 Task: Move the task Issue with data being truncated when saving to database to the section Done in the project ZenithTech and filter the tasks in the project by Due this week.
Action: Mouse moved to (378, 246)
Screenshot: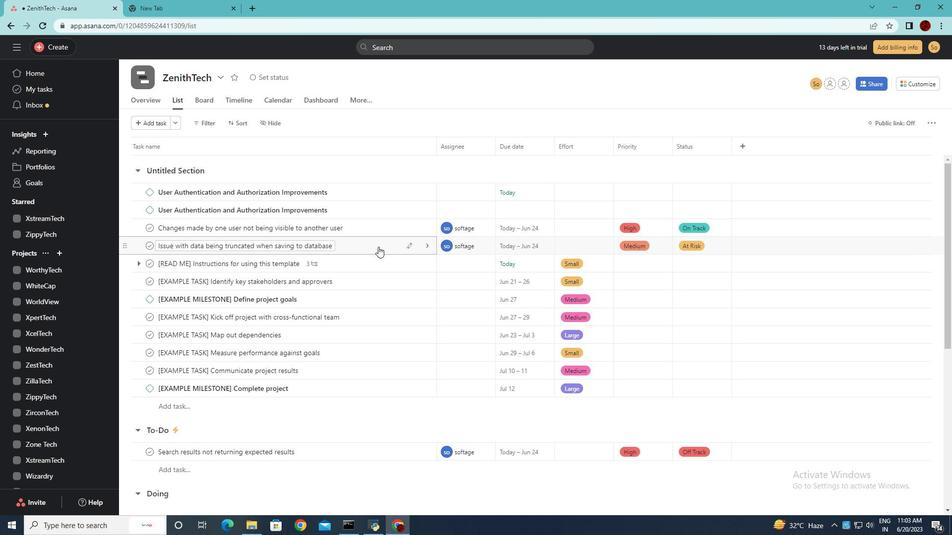 
Action: Mouse pressed left at (378, 246)
Screenshot: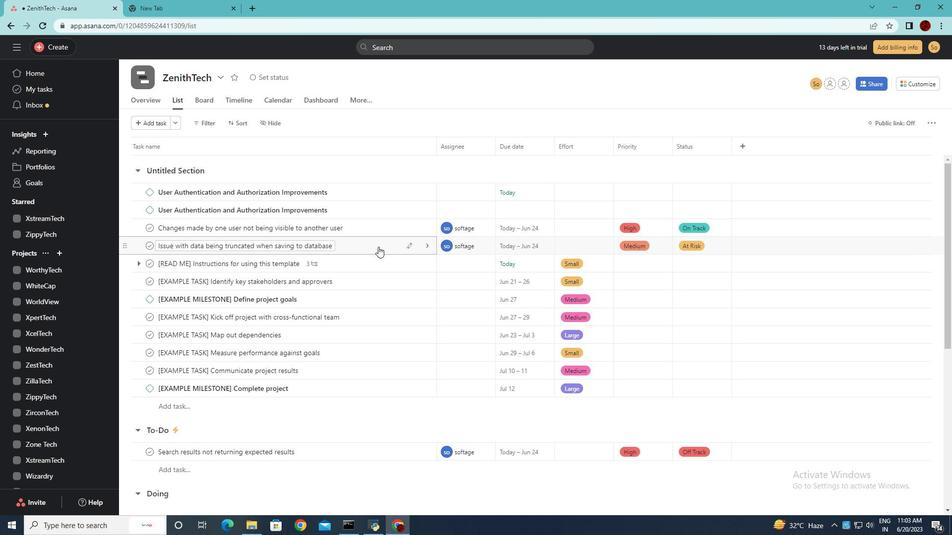 
Action: Mouse moved to (781, 215)
Screenshot: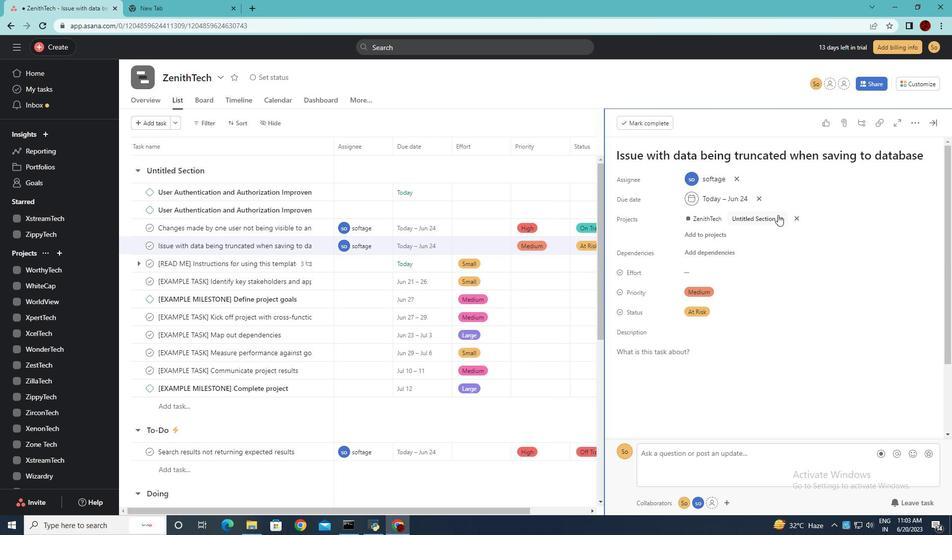 
Action: Mouse pressed left at (781, 215)
Screenshot: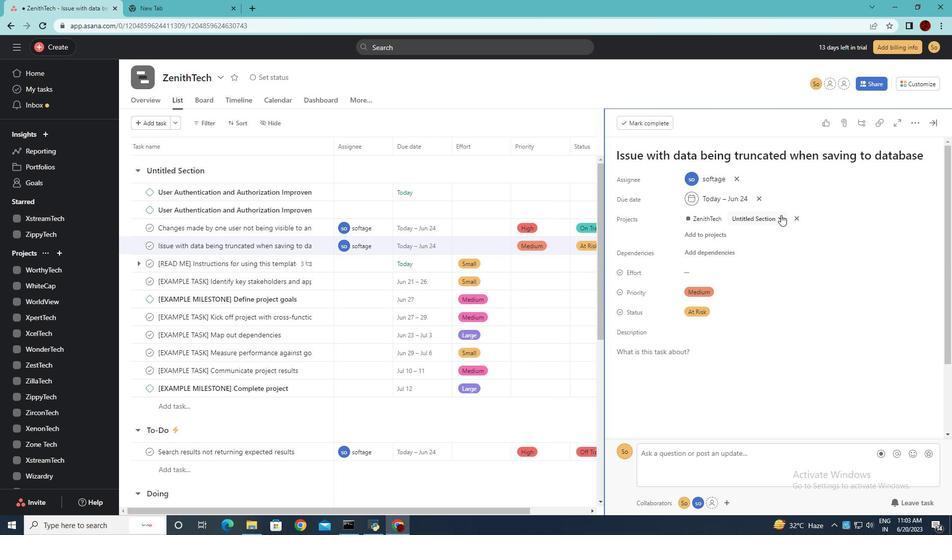 
Action: Mouse moved to (740, 291)
Screenshot: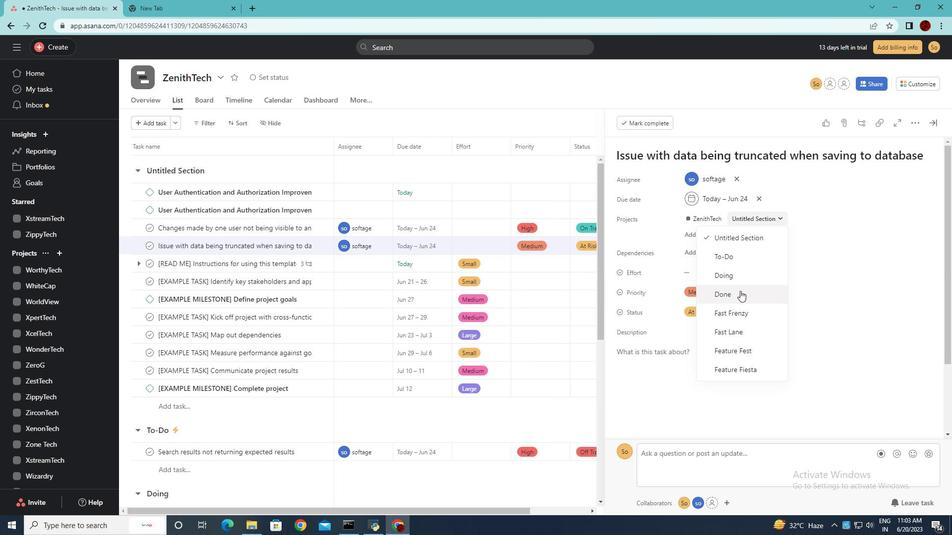 
Action: Mouse pressed left at (740, 291)
Screenshot: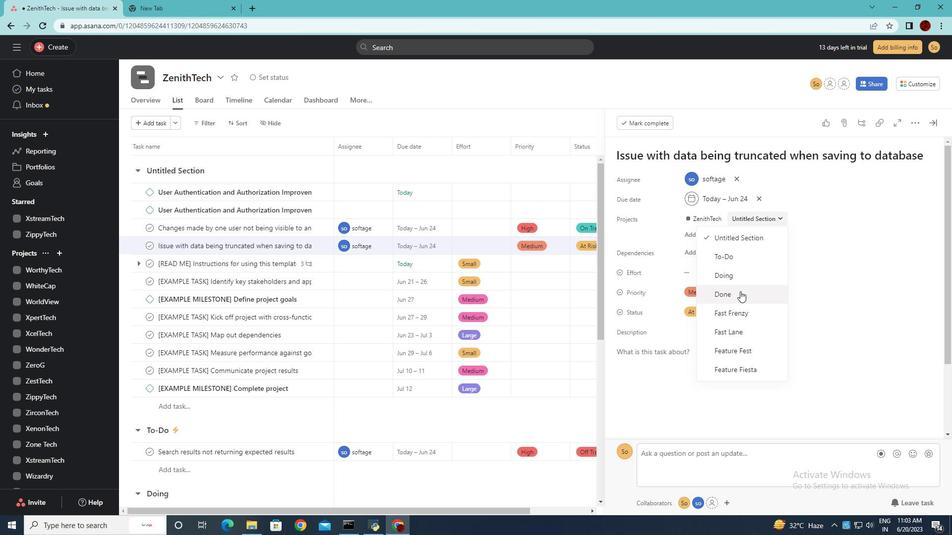 
Action: Mouse moved to (932, 122)
Screenshot: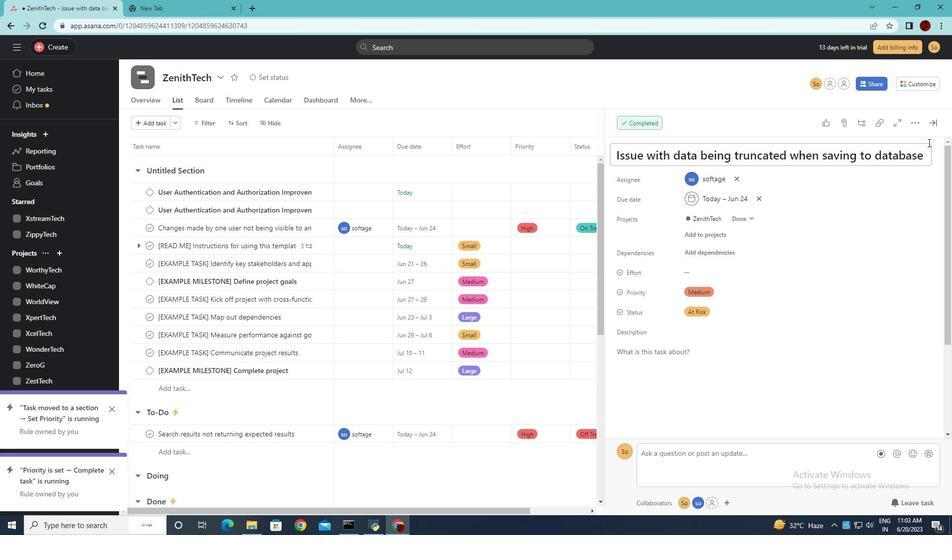 
Action: Mouse pressed left at (932, 122)
Screenshot: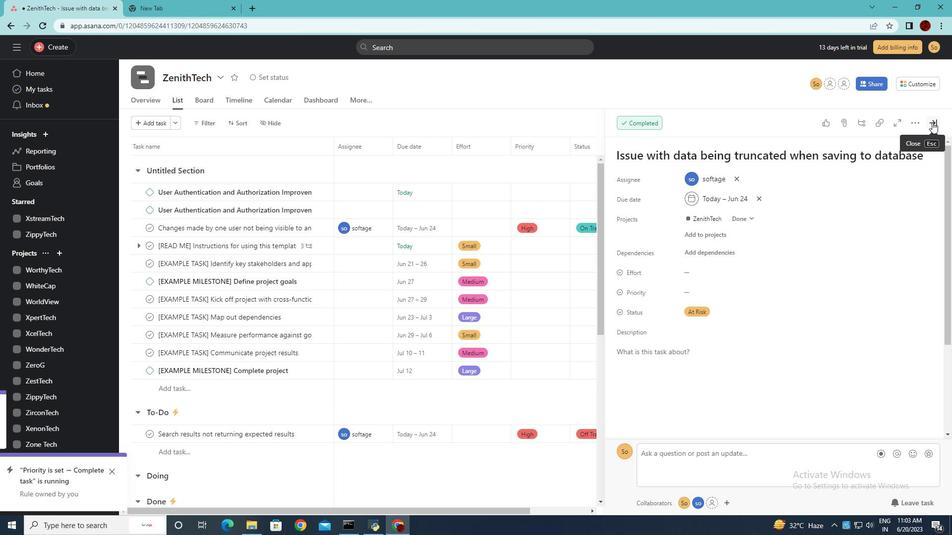 
Action: Mouse moved to (201, 123)
Screenshot: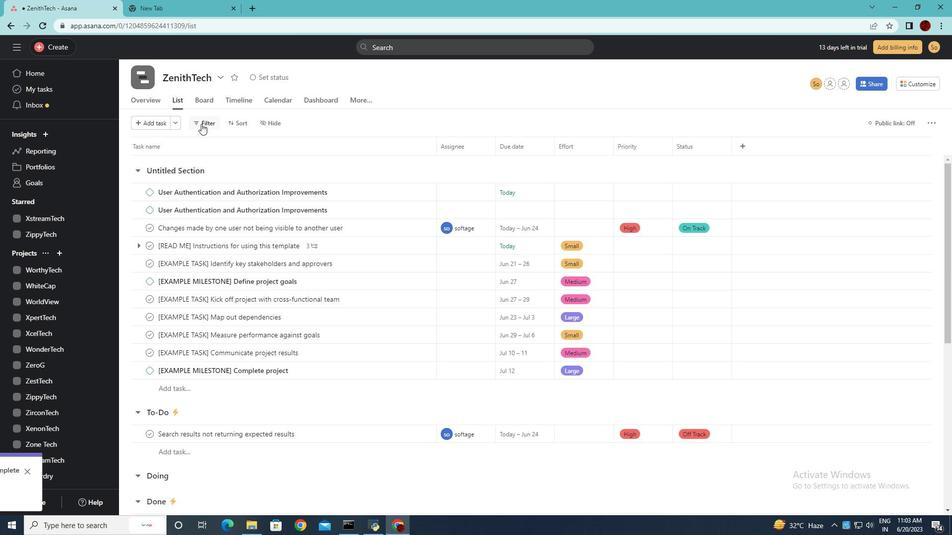 
Action: Mouse pressed left at (201, 123)
Screenshot: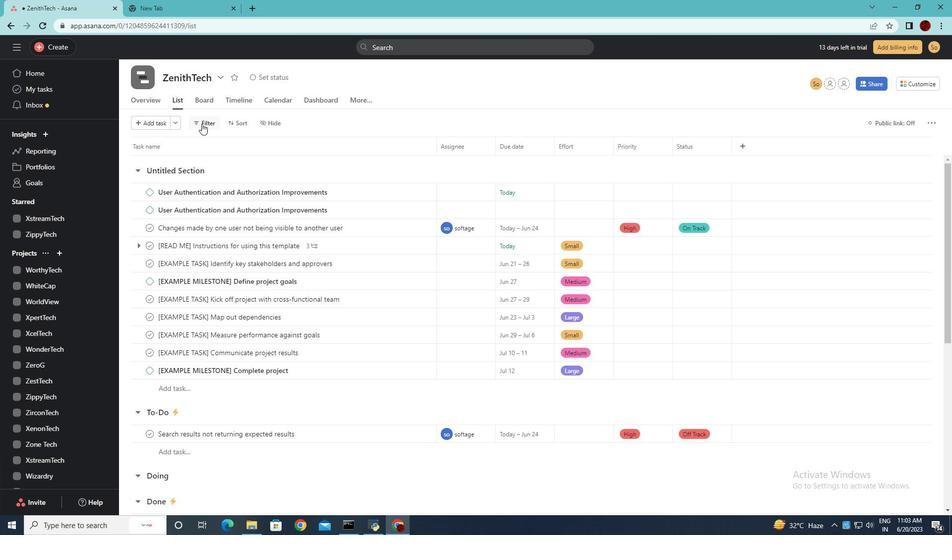 
Action: Mouse moved to (381, 163)
Screenshot: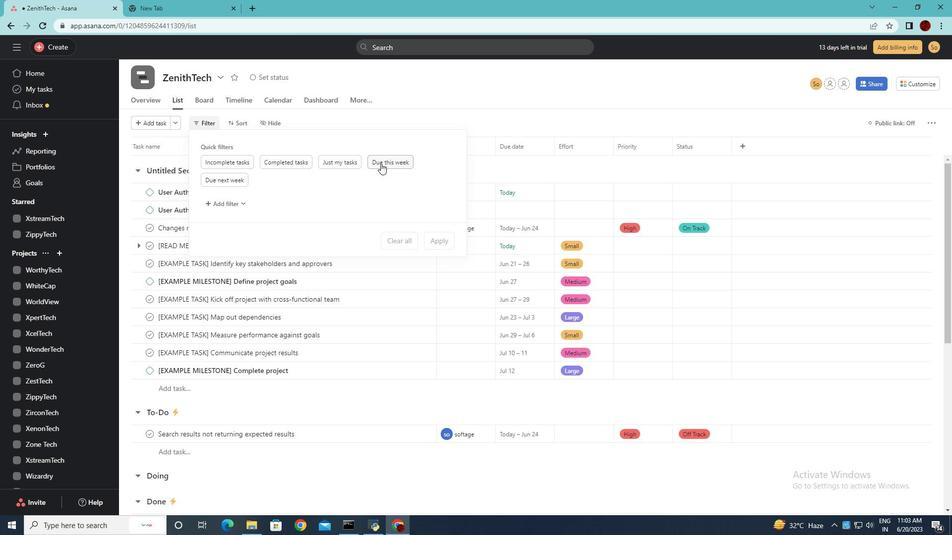 
Action: Mouse pressed left at (381, 163)
Screenshot: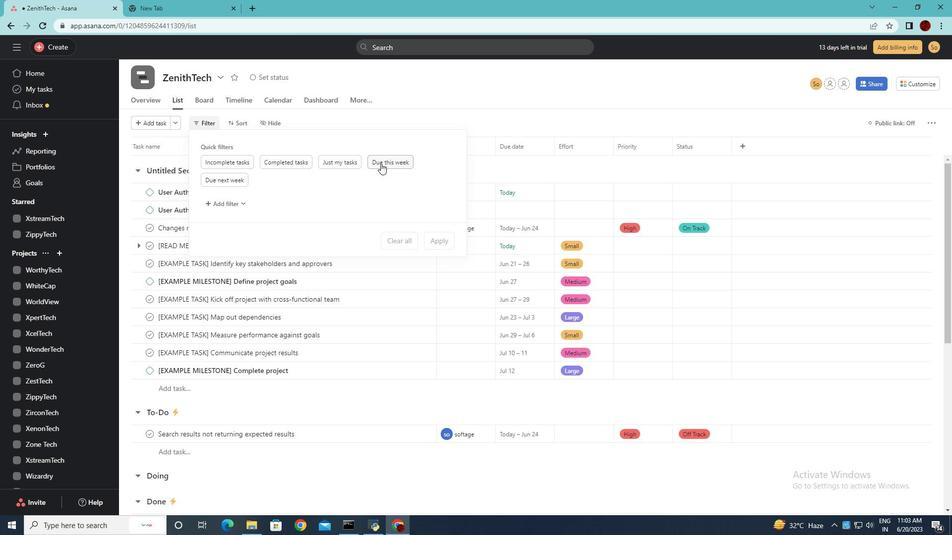 
